 Task: Change the time zone display to enable the lock the timezone (best for in-person events).
Action: Mouse moved to (145, 326)
Screenshot: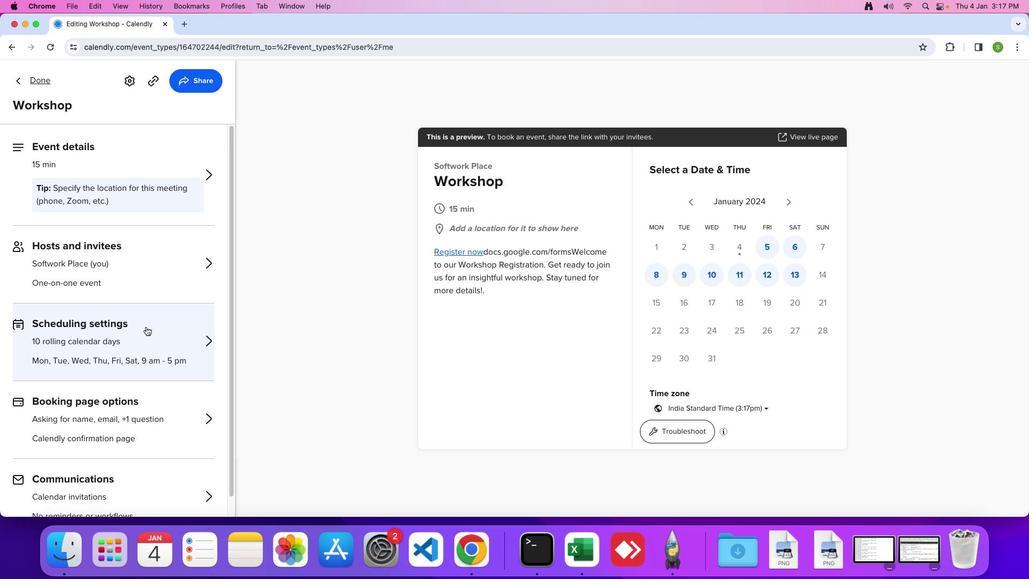 
Action: Mouse pressed left at (145, 326)
Screenshot: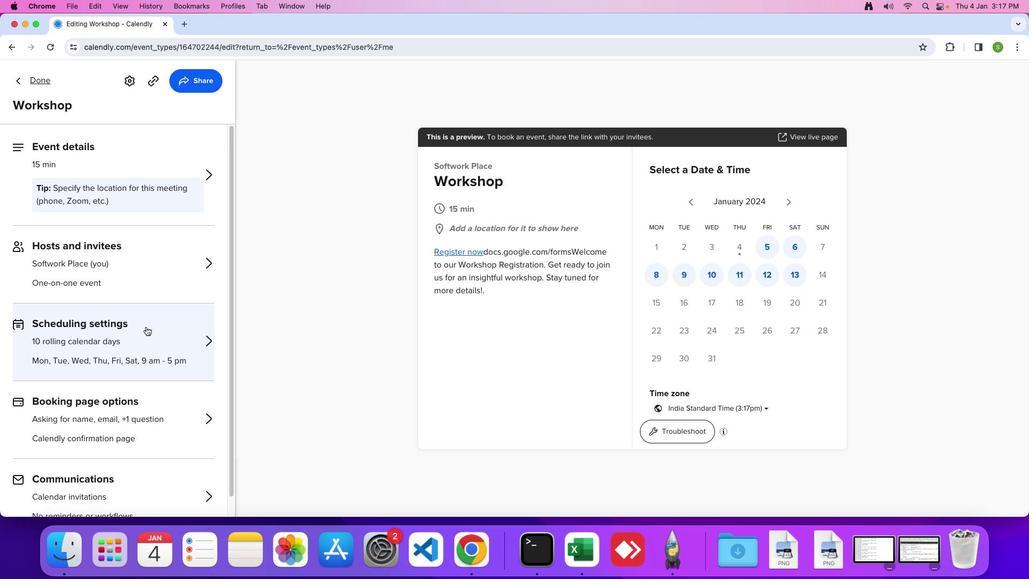 
Action: Mouse moved to (133, 349)
Screenshot: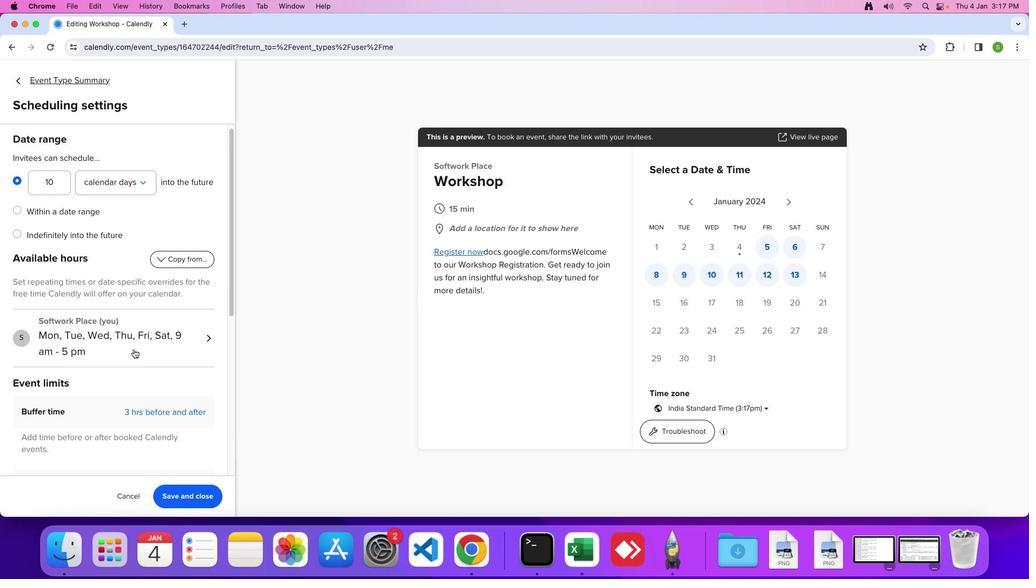 
Action: Mouse scrolled (133, 349) with delta (0, 0)
Screenshot: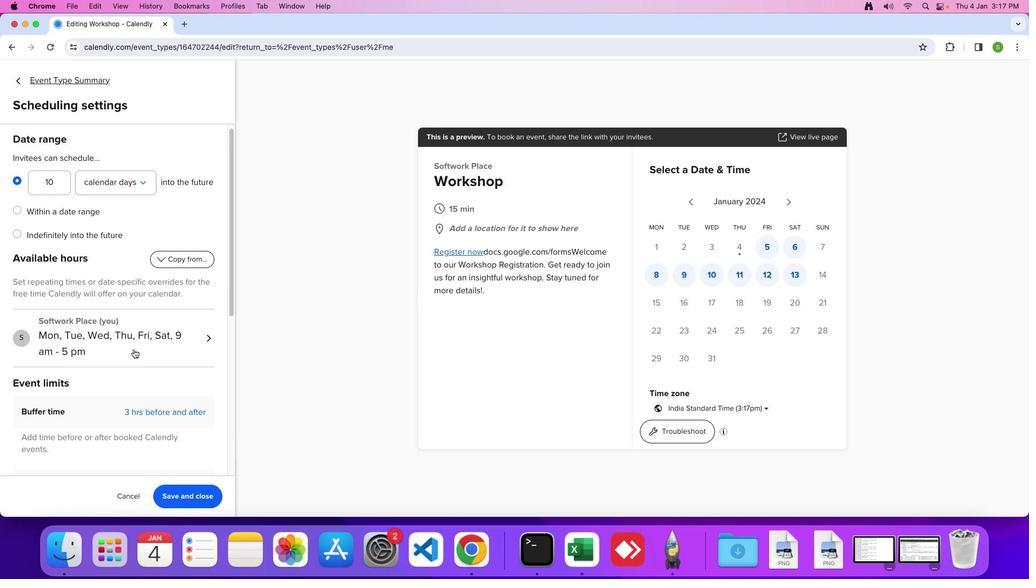 
Action: Mouse scrolled (133, 349) with delta (0, 0)
Screenshot: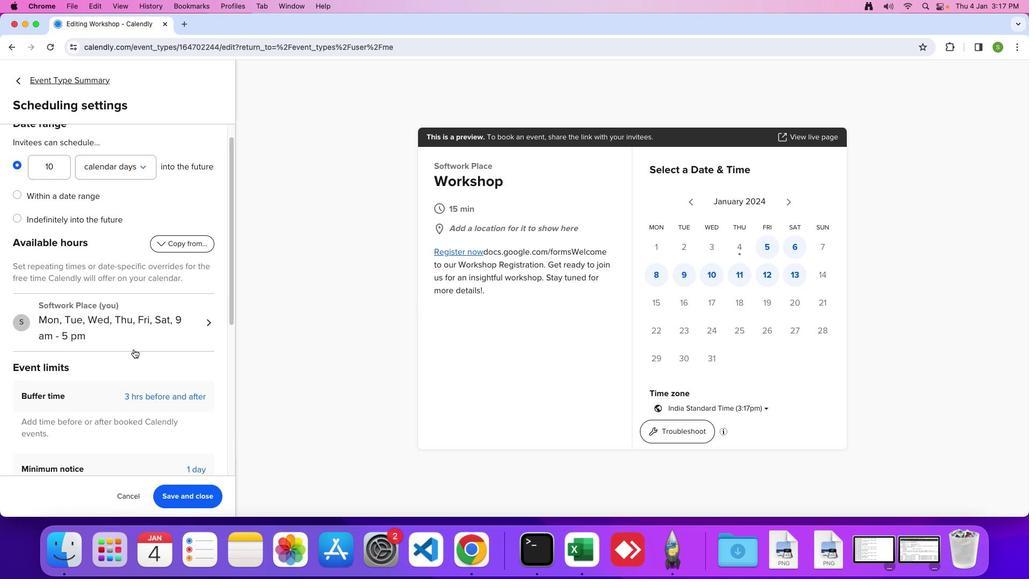 
Action: Mouse scrolled (133, 349) with delta (0, -1)
Screenshot: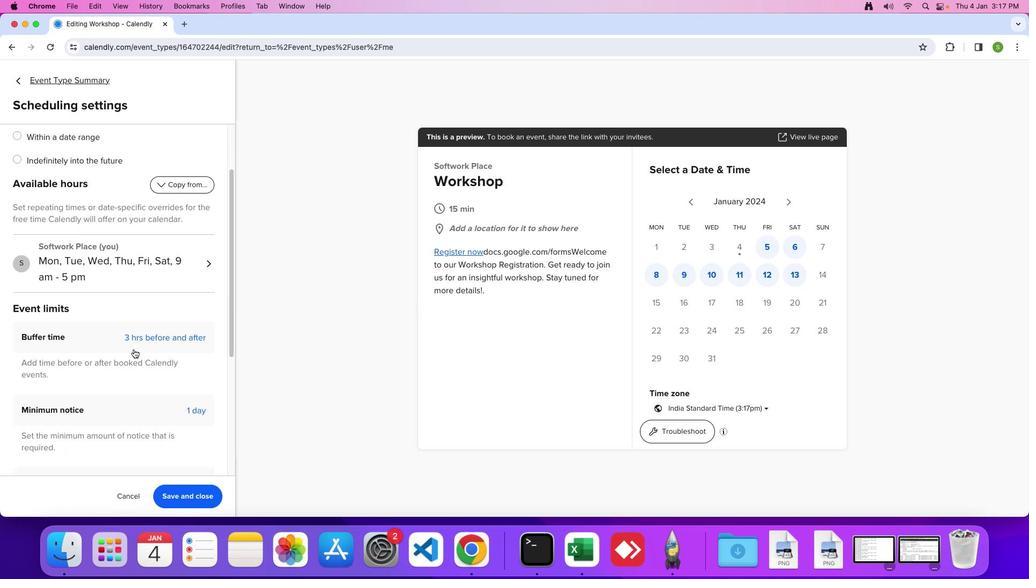 
Action: Mouse scrolled (133, 349) with delta (0, 0)
Screenshot: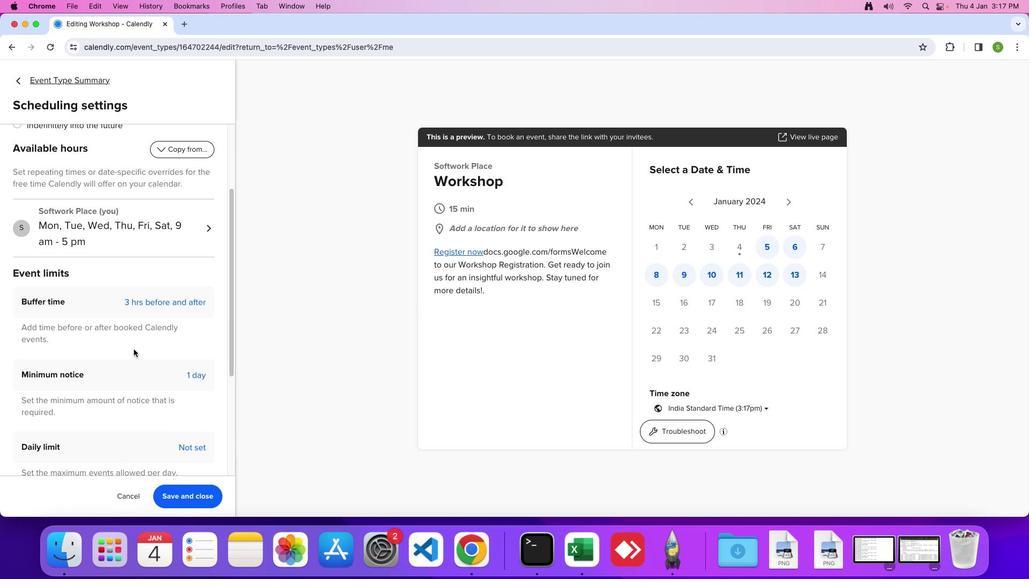 
Action: Mouse scrolled (133, 349) with delta (0, 0)
Screenshot: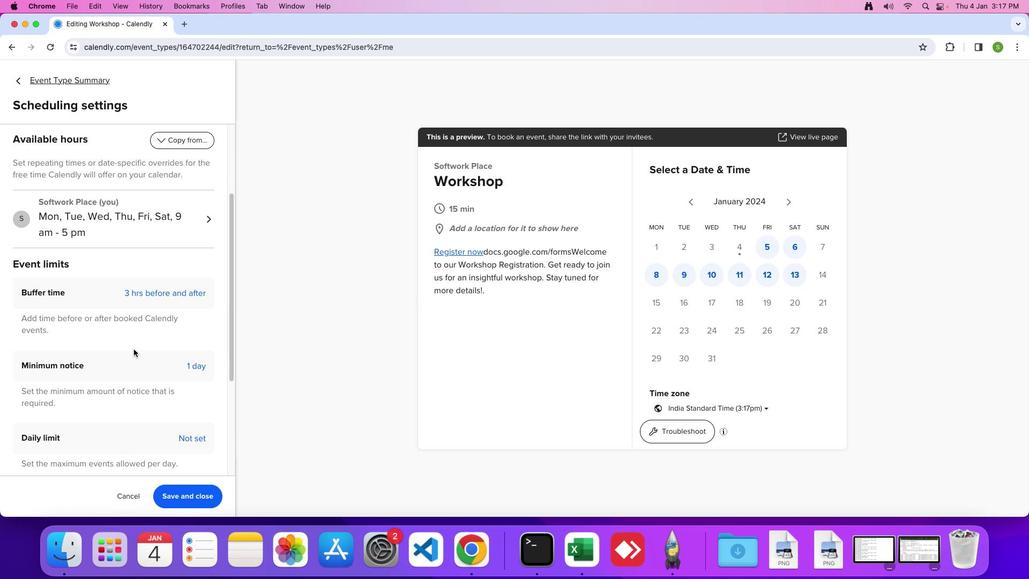 
Action: Mouse scrolled (133, 349) with delta (0, 0)
Screenshot: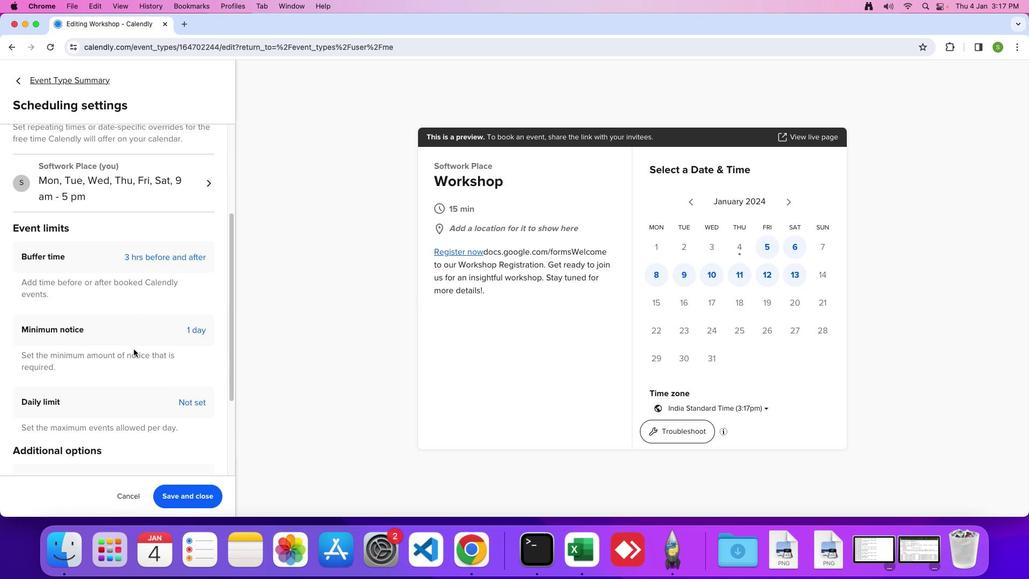 
Action: Mouse moved to (134, 349)
Screenshot: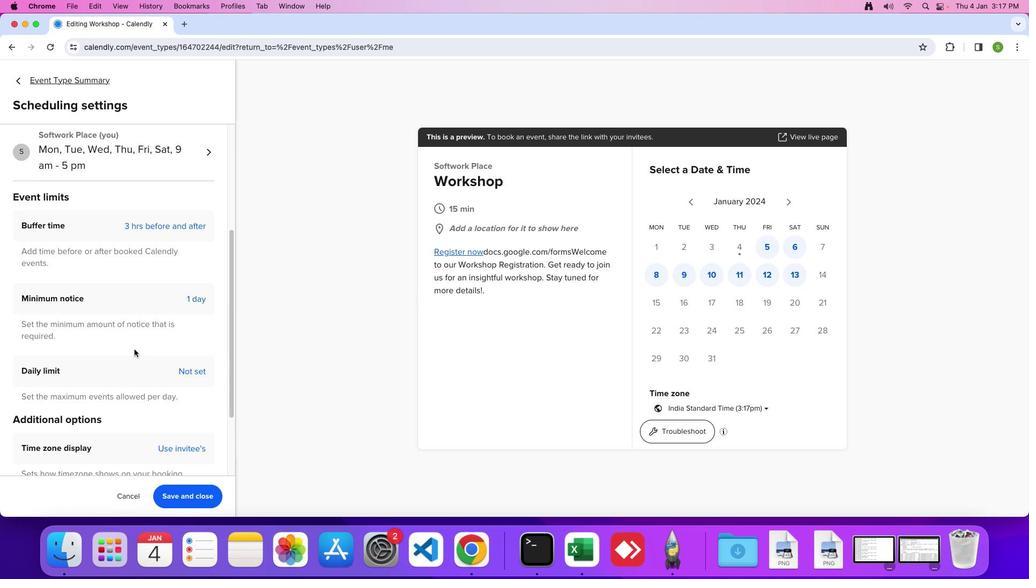 
Action: Mouse scrolled (134, 349) with delta (0, 0)
Screenshot: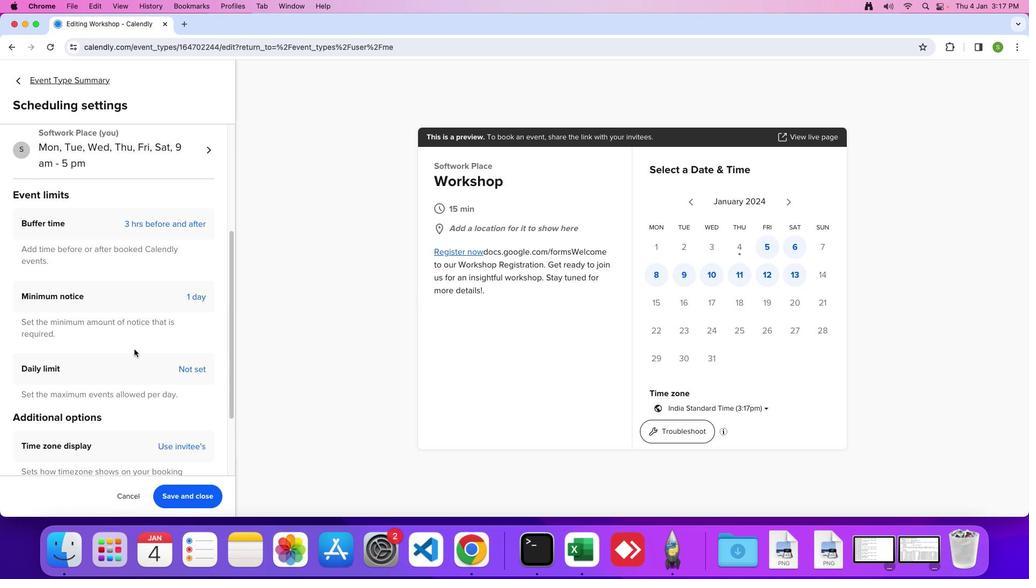 
Action: Mouse scrolled (134, 349) with delta (0, 0)
Screenshot: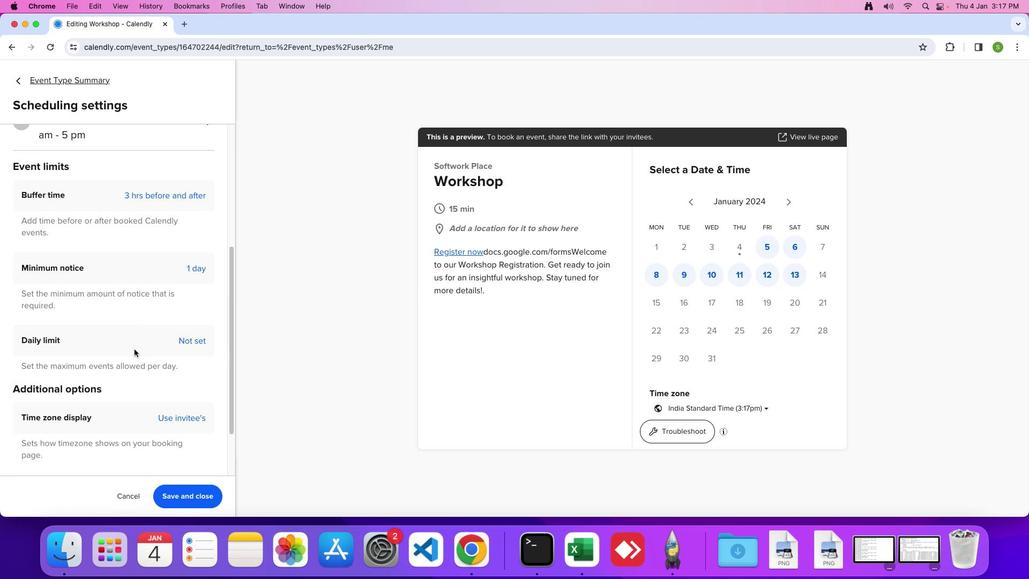 
Action: Mouse scrolled (134, 349) with delta (0, 0)
Screenshot: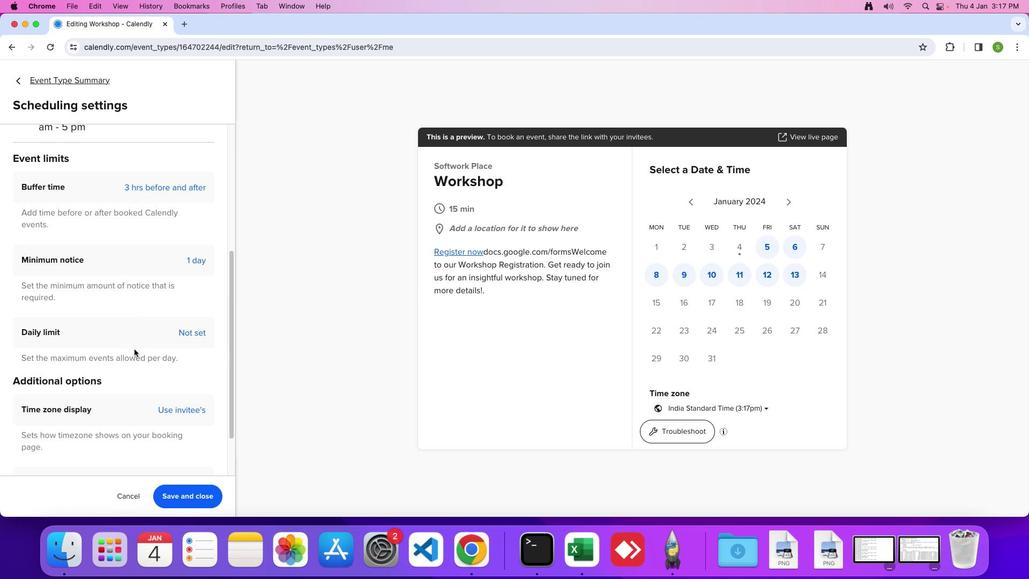 
Action: Mouse scrolled (134, 349) with delta (0, 0)
Screenshot: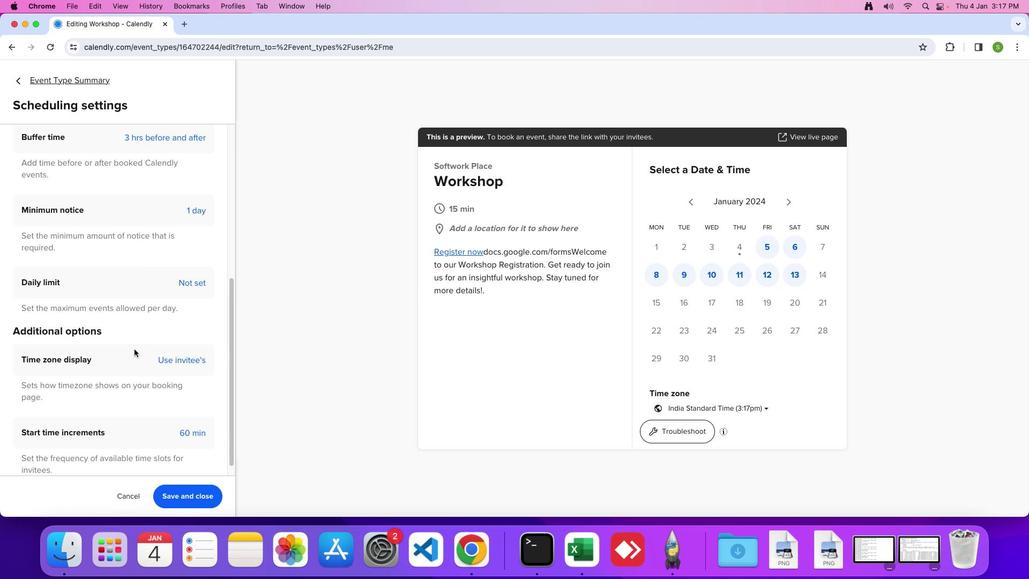 
Action: Mouse moved to (109, 347)
Screenshot: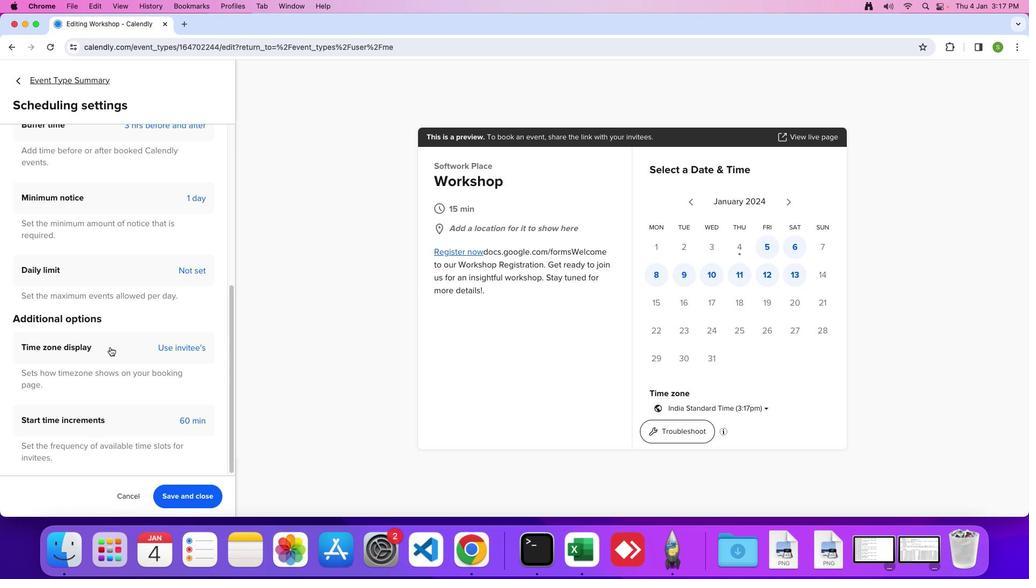 
Action: Mouse pressed left at (109, 347)
Screenshot: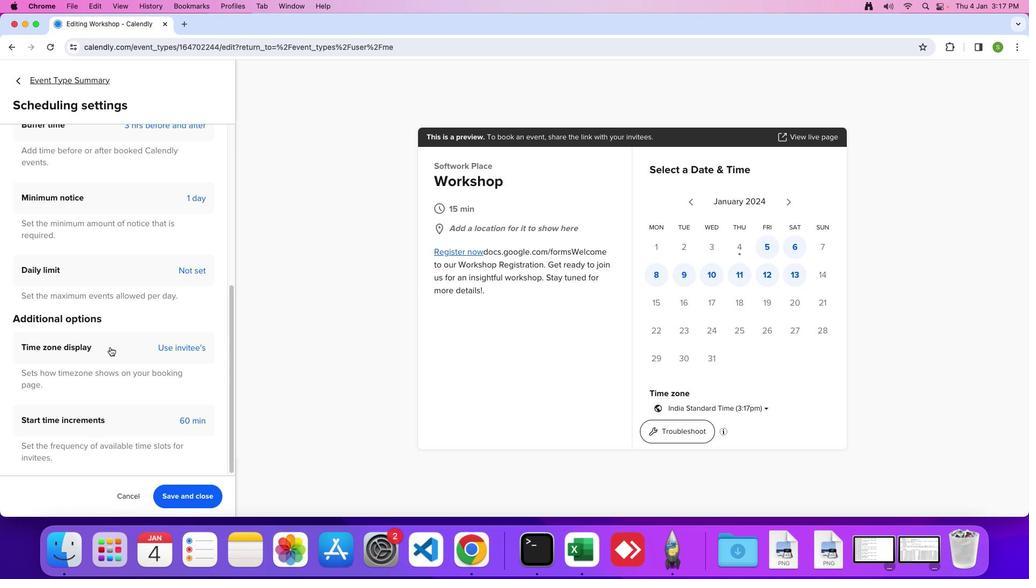 
Action: Mouse moved to (27, 401)
Screenshot: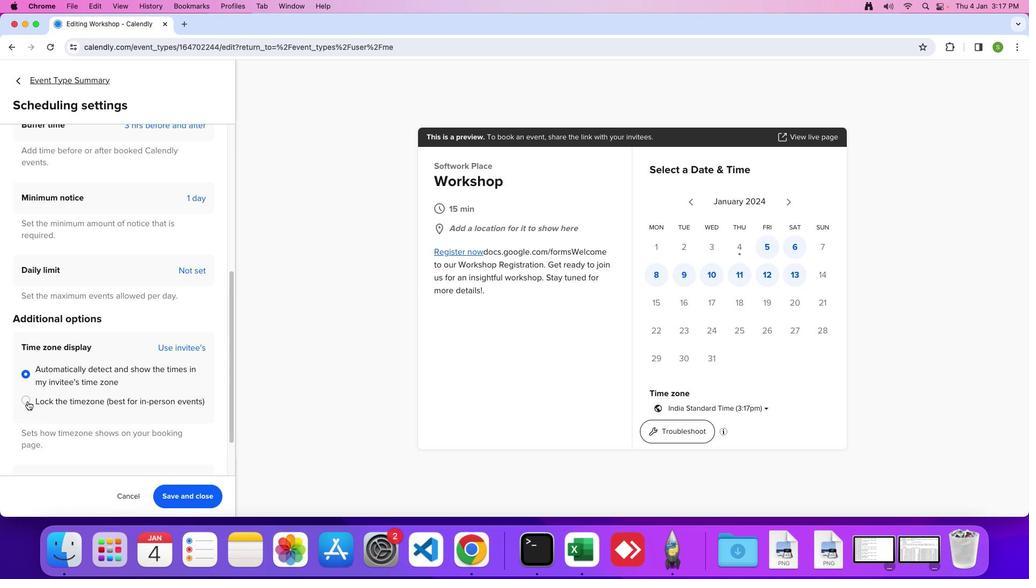 
Action: Mouse pressed left at (27, 401)
Screenshot: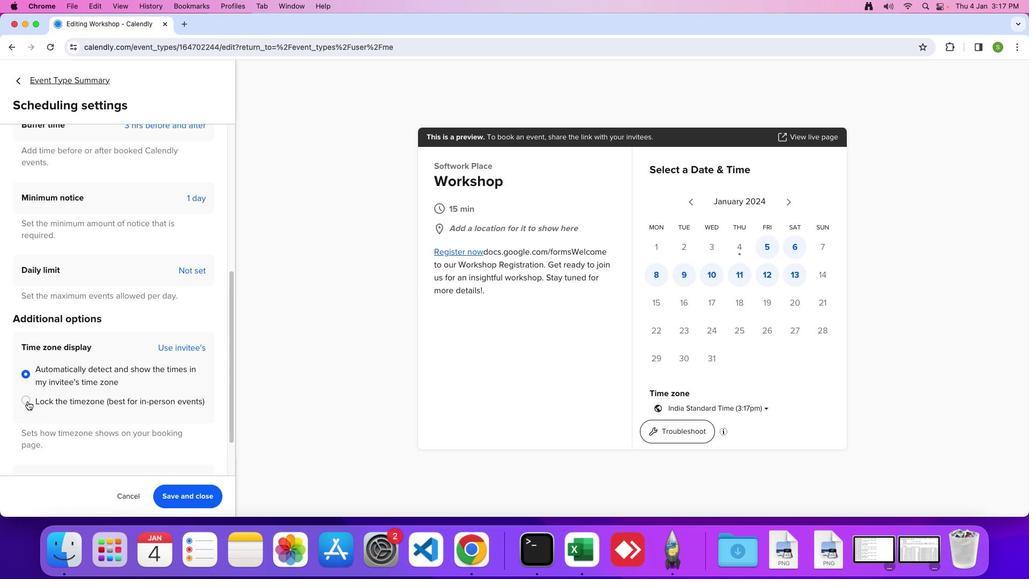 
Action: Mouse moved to (175, 495)
Screenshot: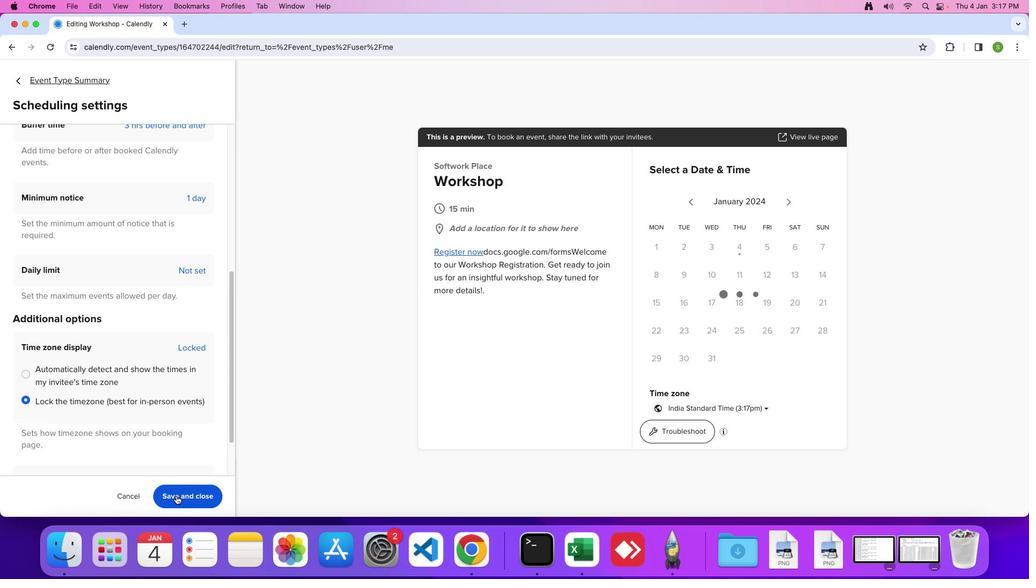 
Action: Mouse pressed left at (175, 495)
Screenshot: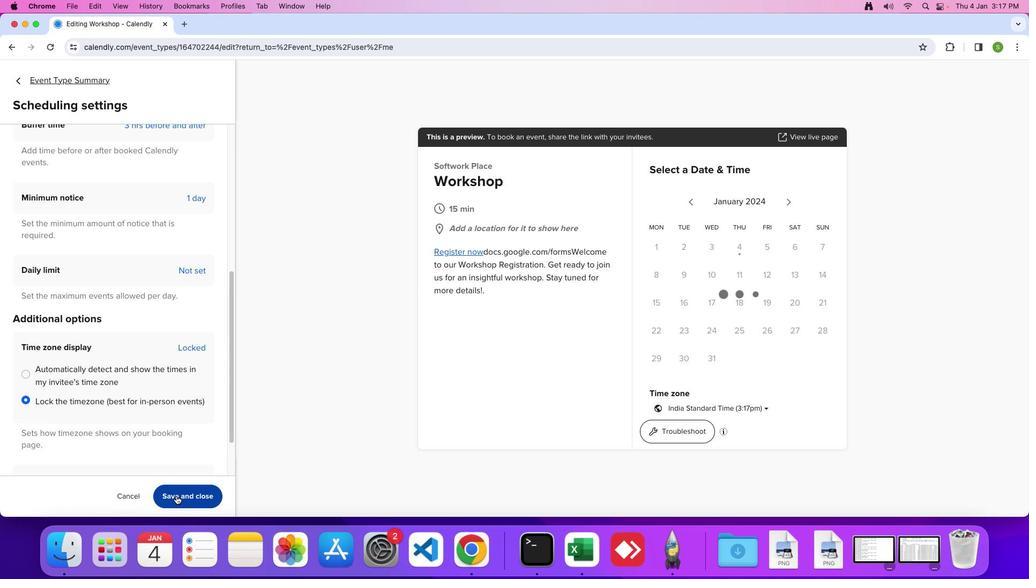 
